 Task: Create new export.
Action: Mouse pressed left at (360, 406)
Screenshot: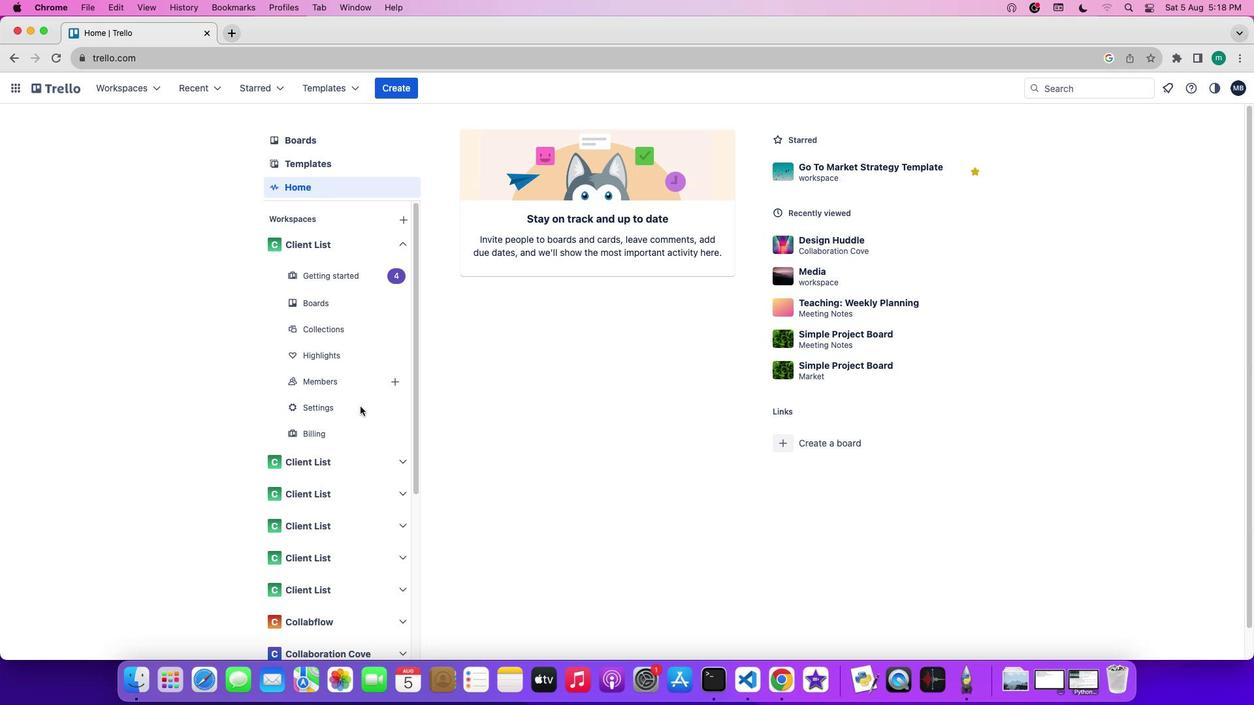 
Action: Mouse pressed left at (360, 406)
Screenshot: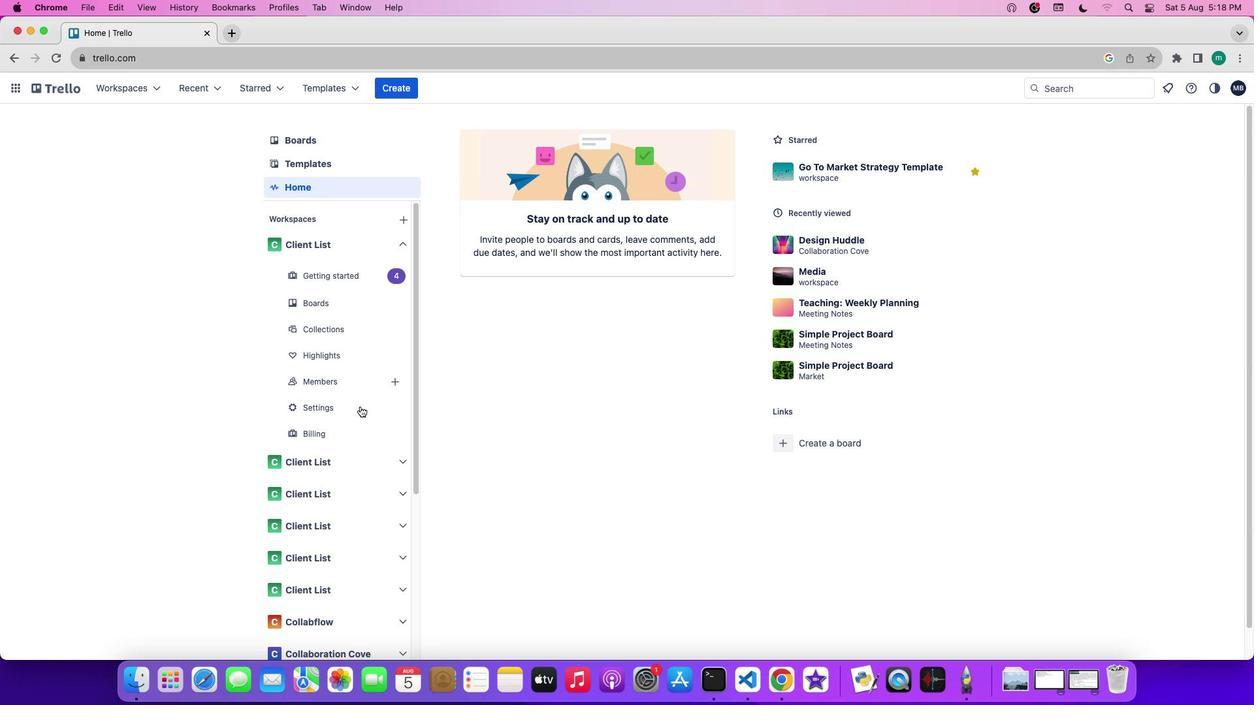 
Action: Mouse moved to (149, 201)
Screenshot: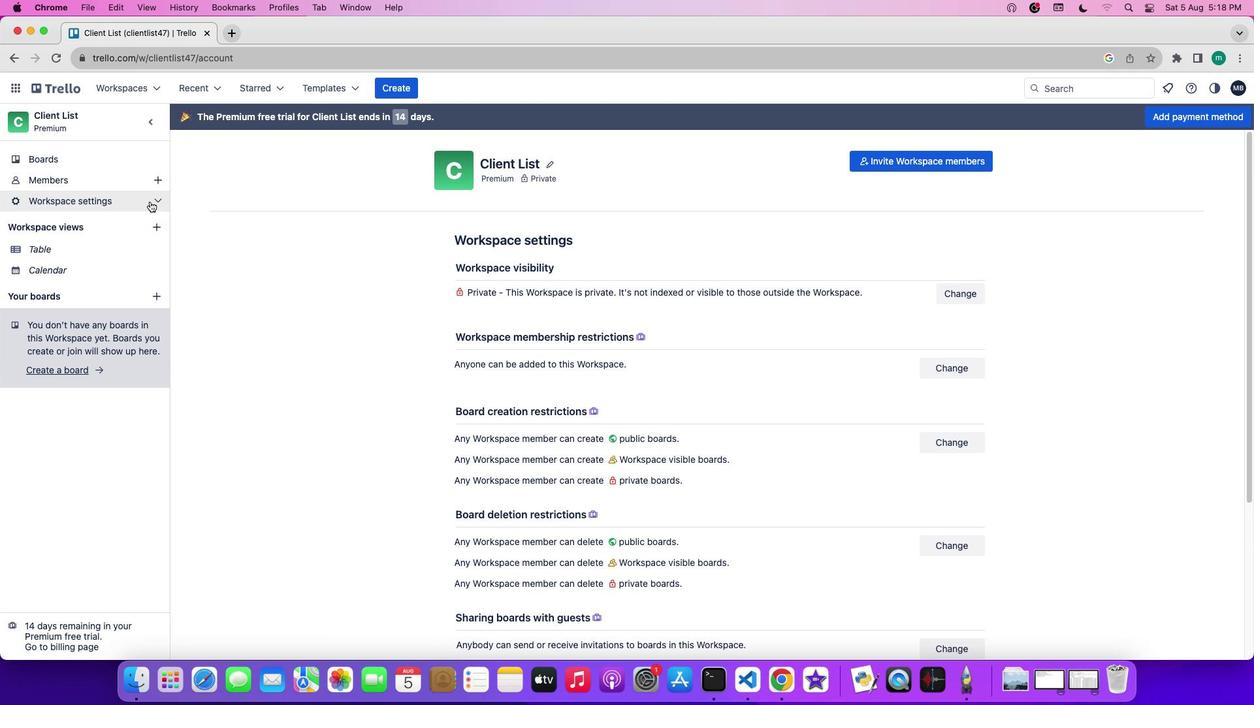 
Action: Mouse pressed left at (149, 201)
Screenshot: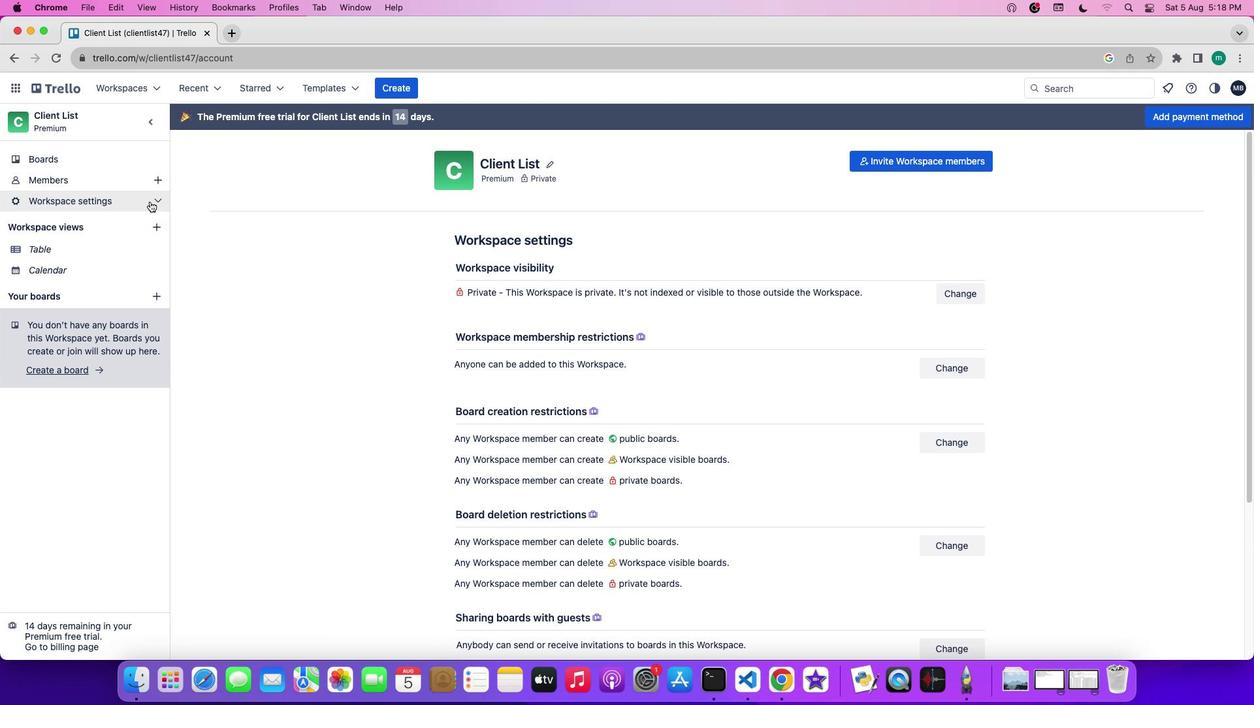 
Action: Mouse moved to (203, 250)
Screenshot: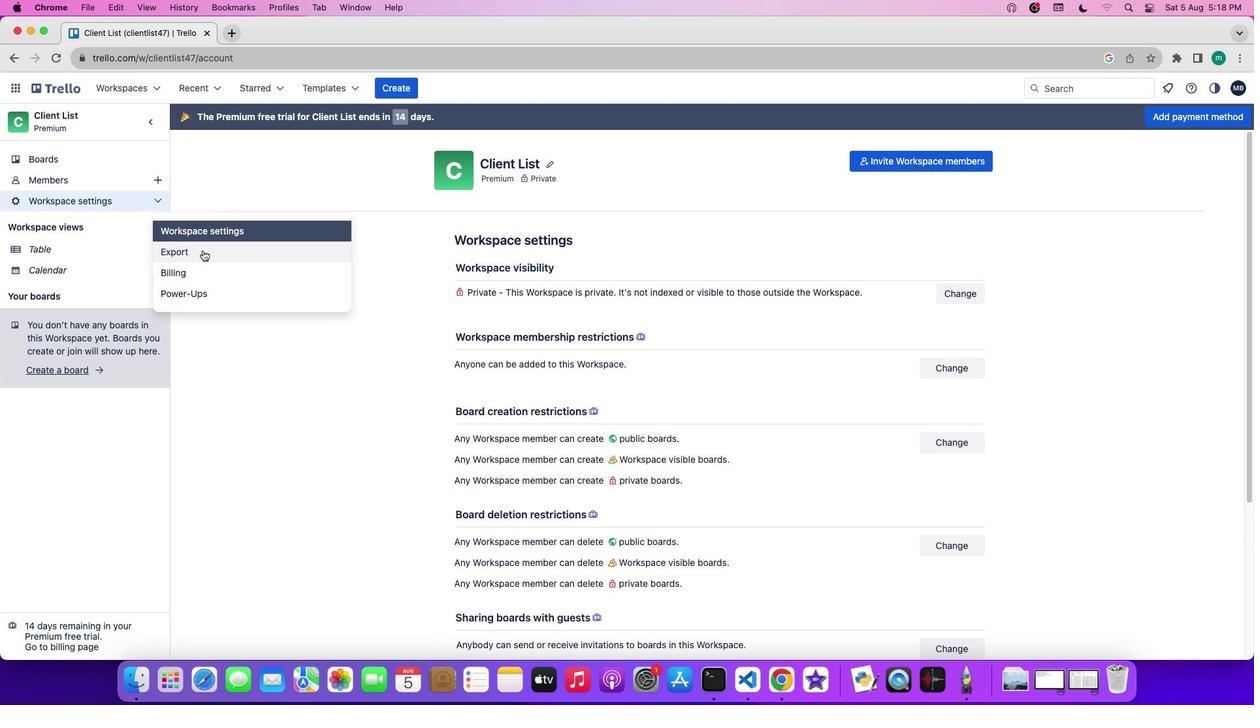 
Action: Mouse pressed left at (203, 250)
Screenshot: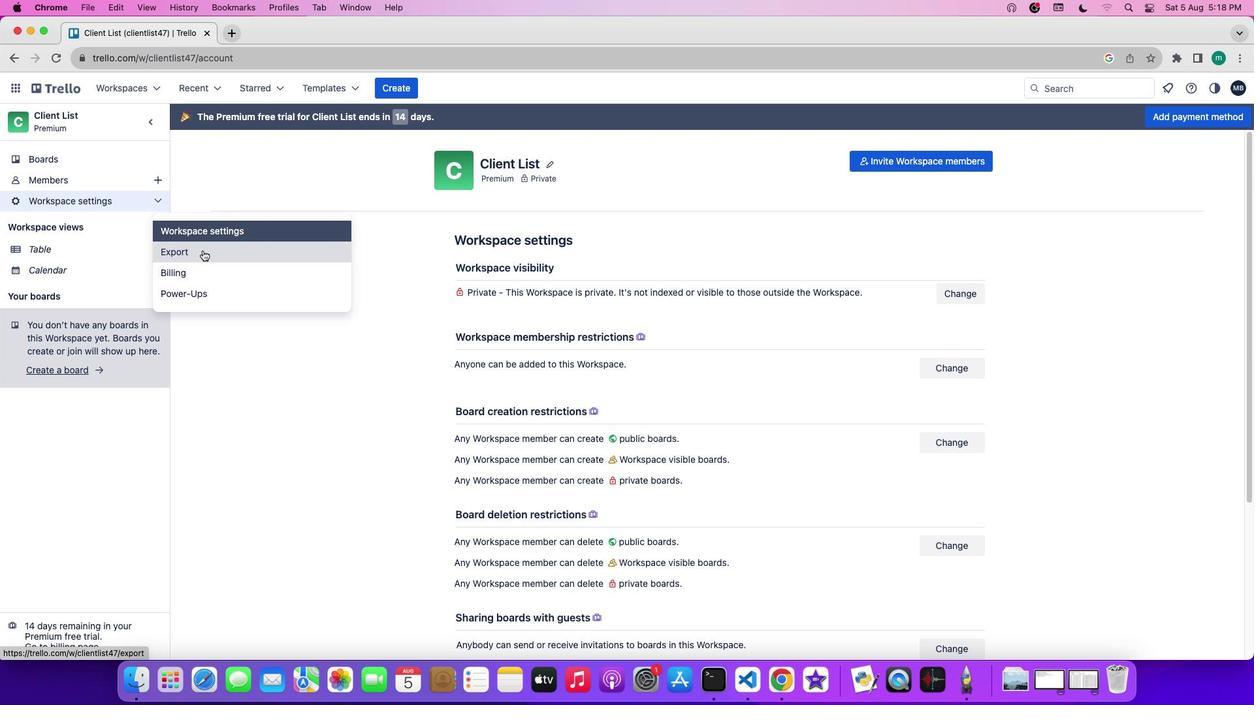 
Action: Mouse moved to (737, 269)
Screenshot: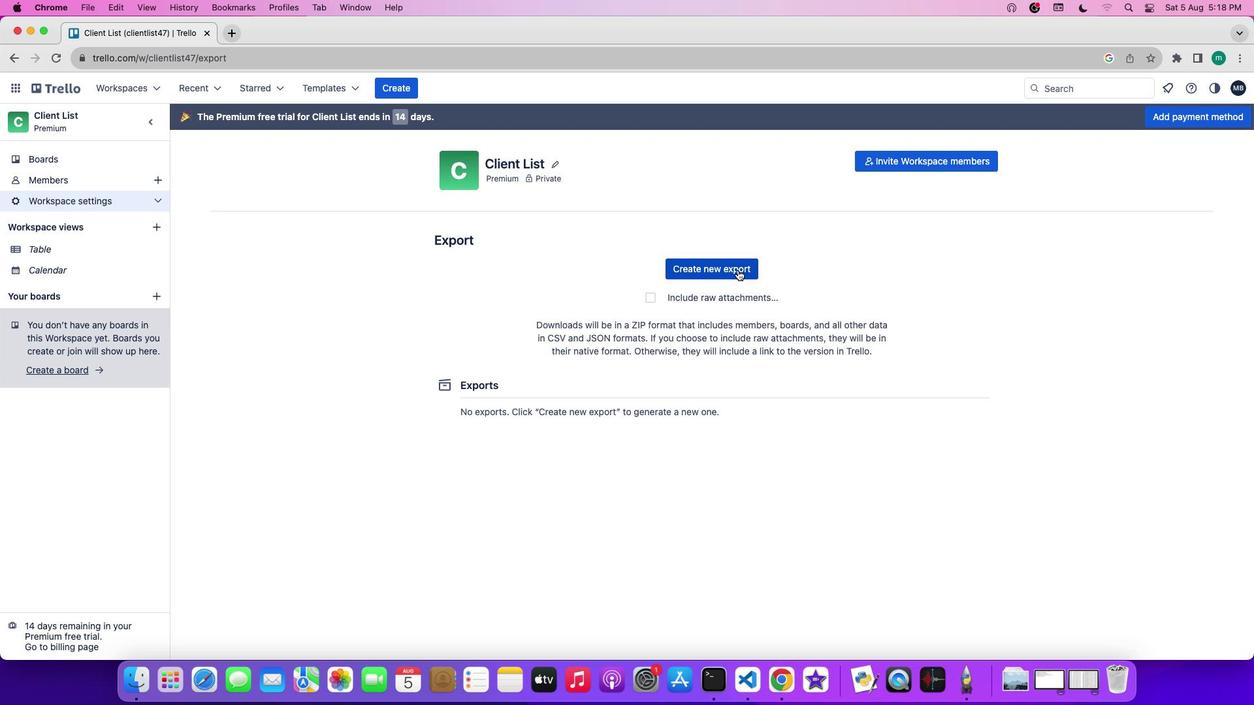 
Action: Mouse pressed left at (737, 269)
Screenshot: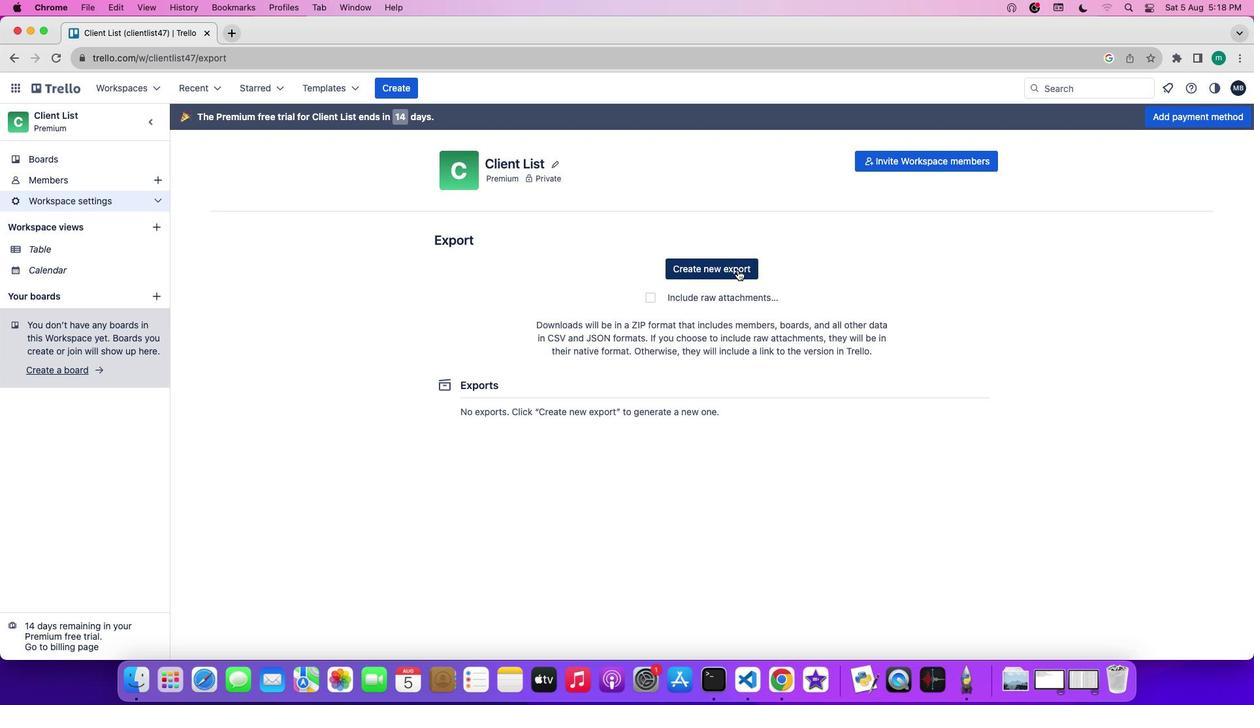 
Action: Mouse moved to (804, 277)
Screenshot: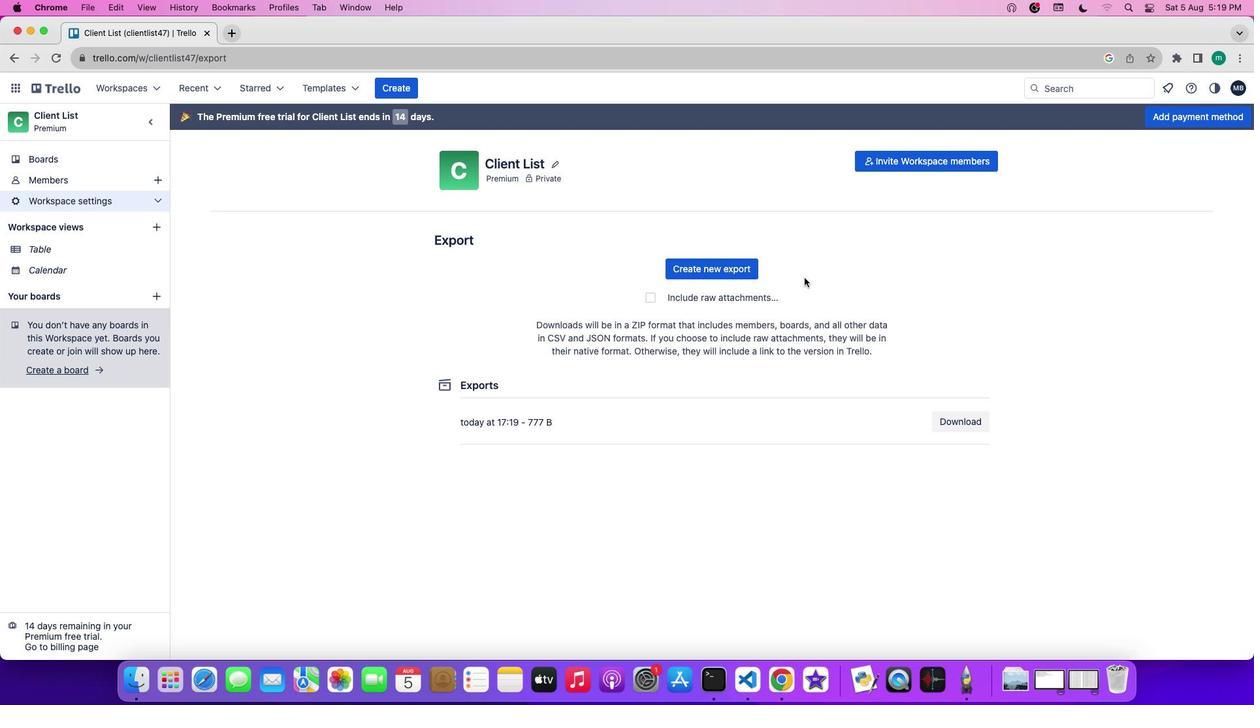 
